 Task: In the  document promotion.pdfSelect Headings and apply  'Italics' Select the text and align it to the  'Center'. Select the table and apply  All Borders
Action: Mouse moved to (325, 434)
Screenshot: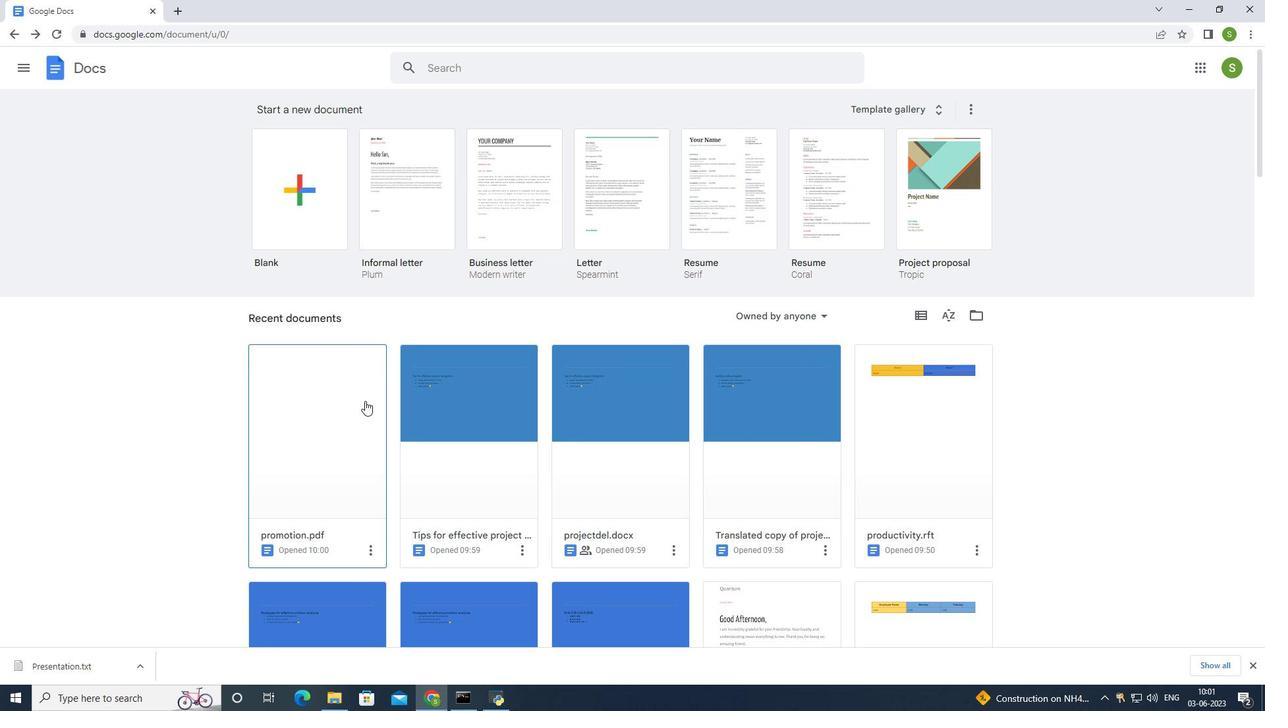 
Action: Mouse pressed left at (325, 434)
Screenshot: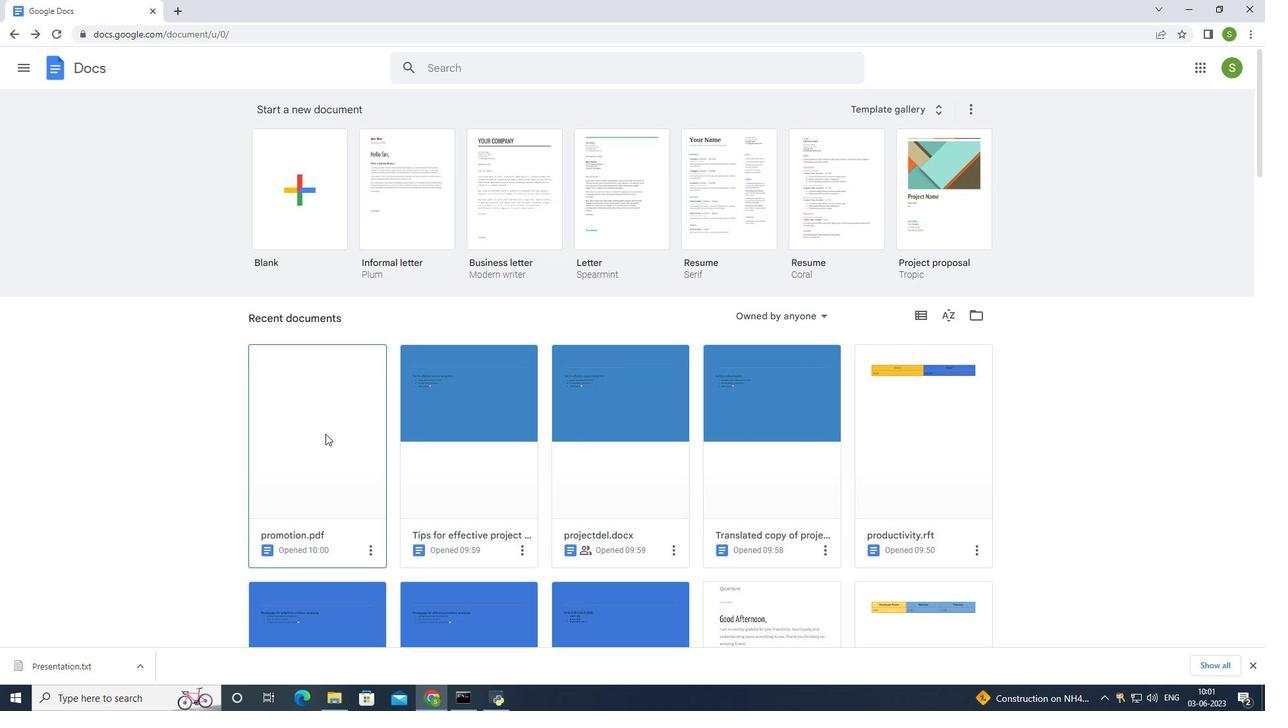 
Action: Mouse moved to (332, 417)
Screenshot: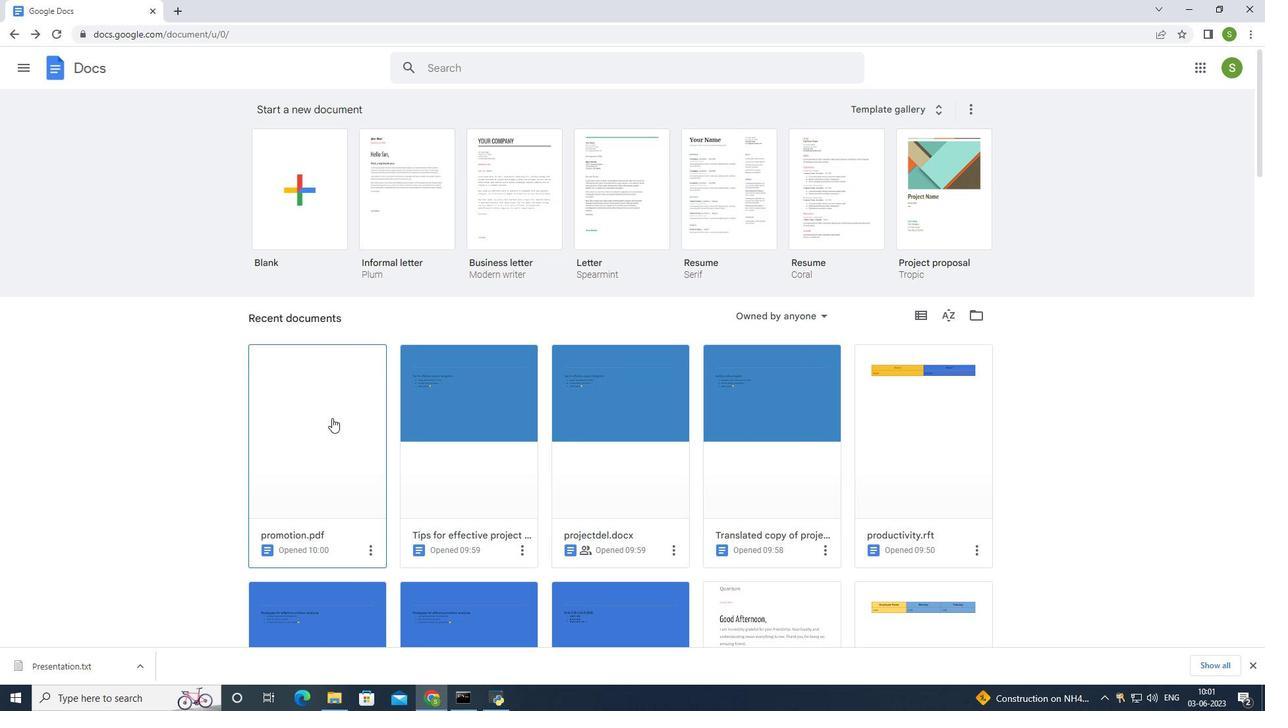 
Action: Mouse pressed left at (332, 417)
Screenshot: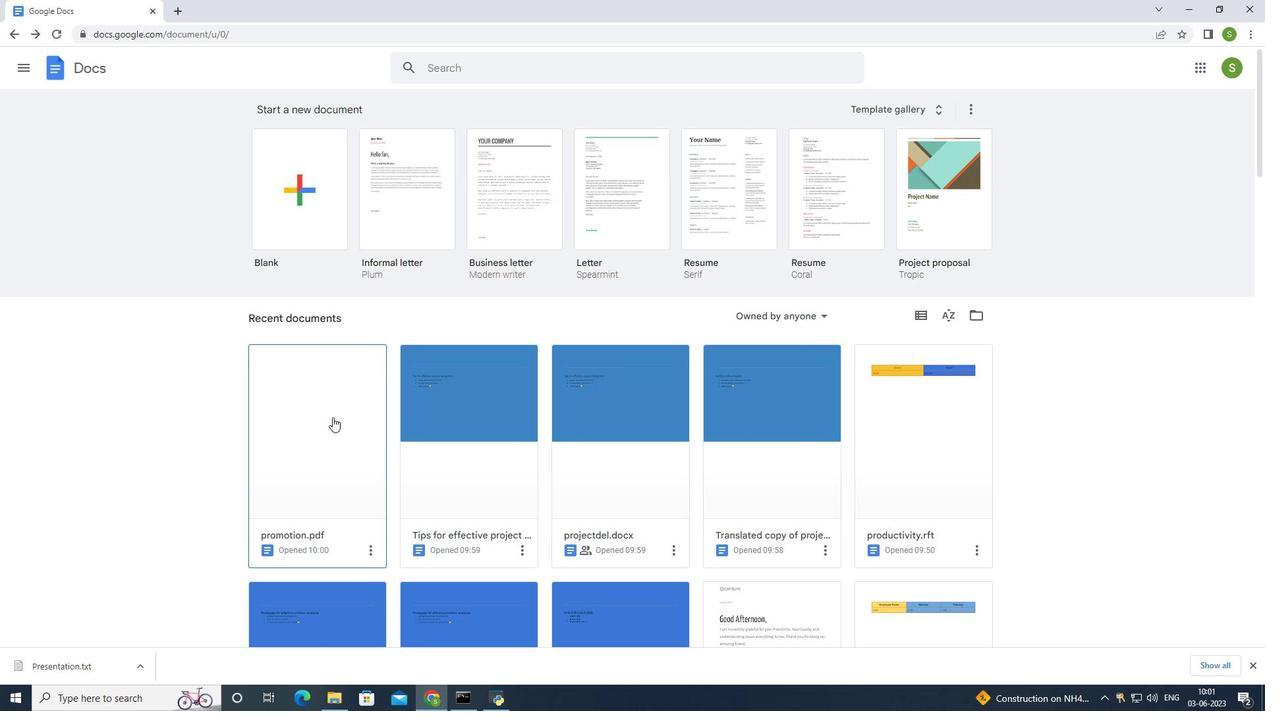 
Action: Mouse moved to (425, 223)
Screenshot: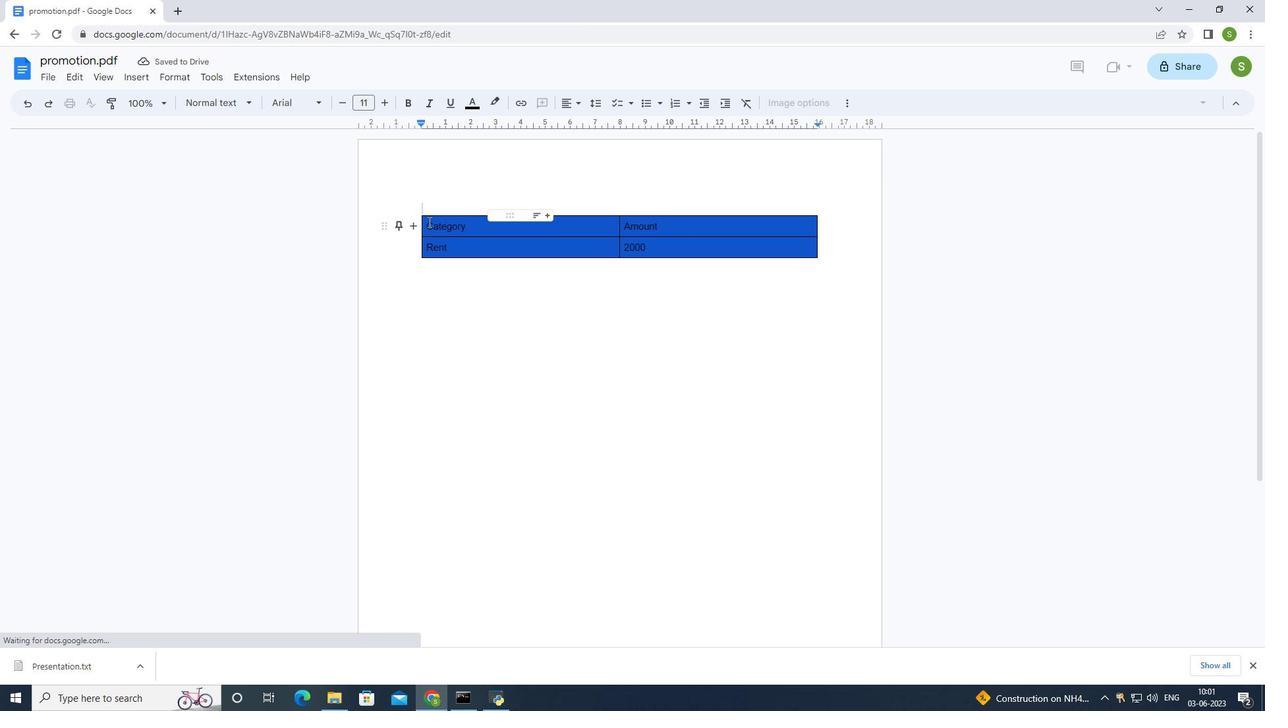 
Action: Mouse pressed left at (425, 223)
Screenshot: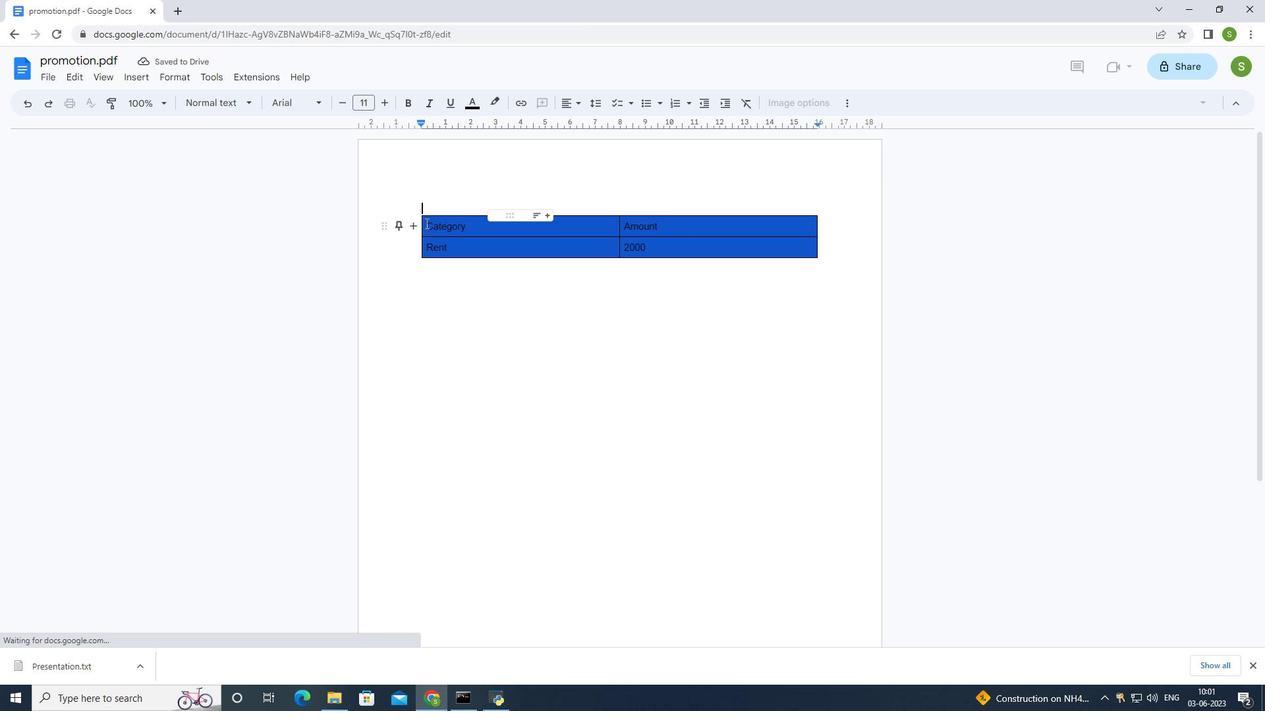 
Action: Mouse moved to (430, 104)
Screenshot: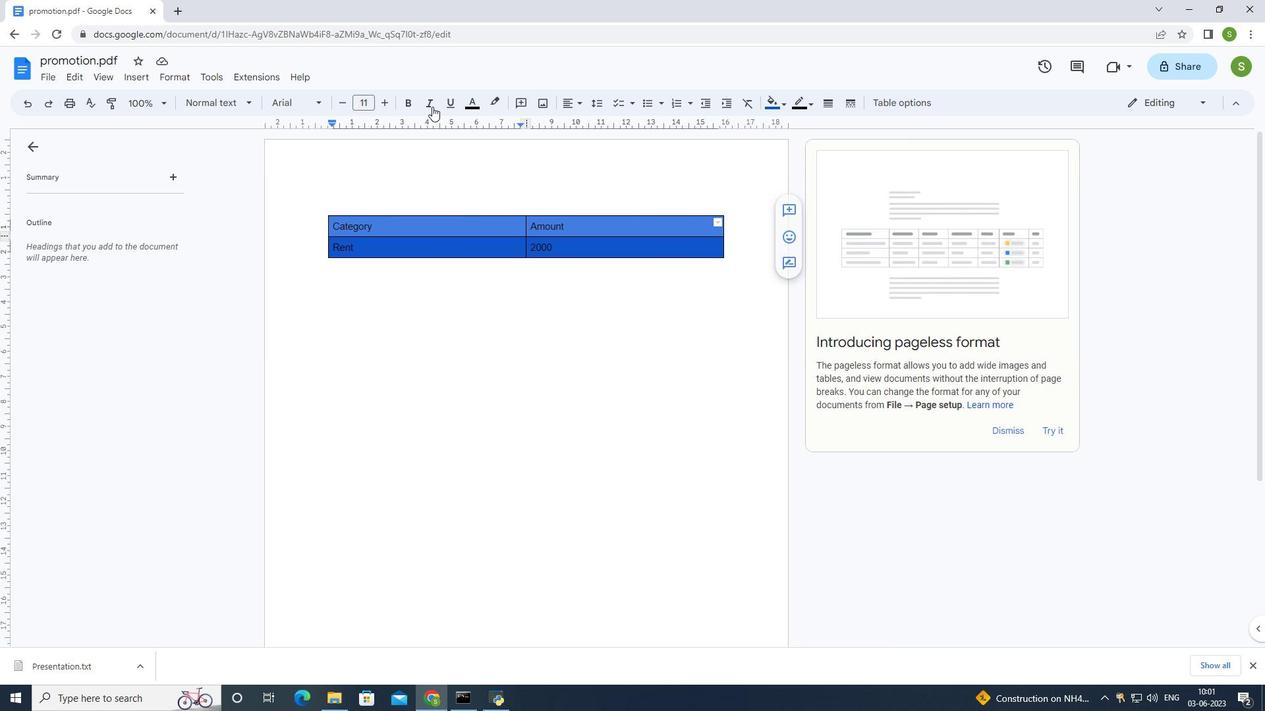 
Action: Mouse pressed left at (430, 104)
Screenshot: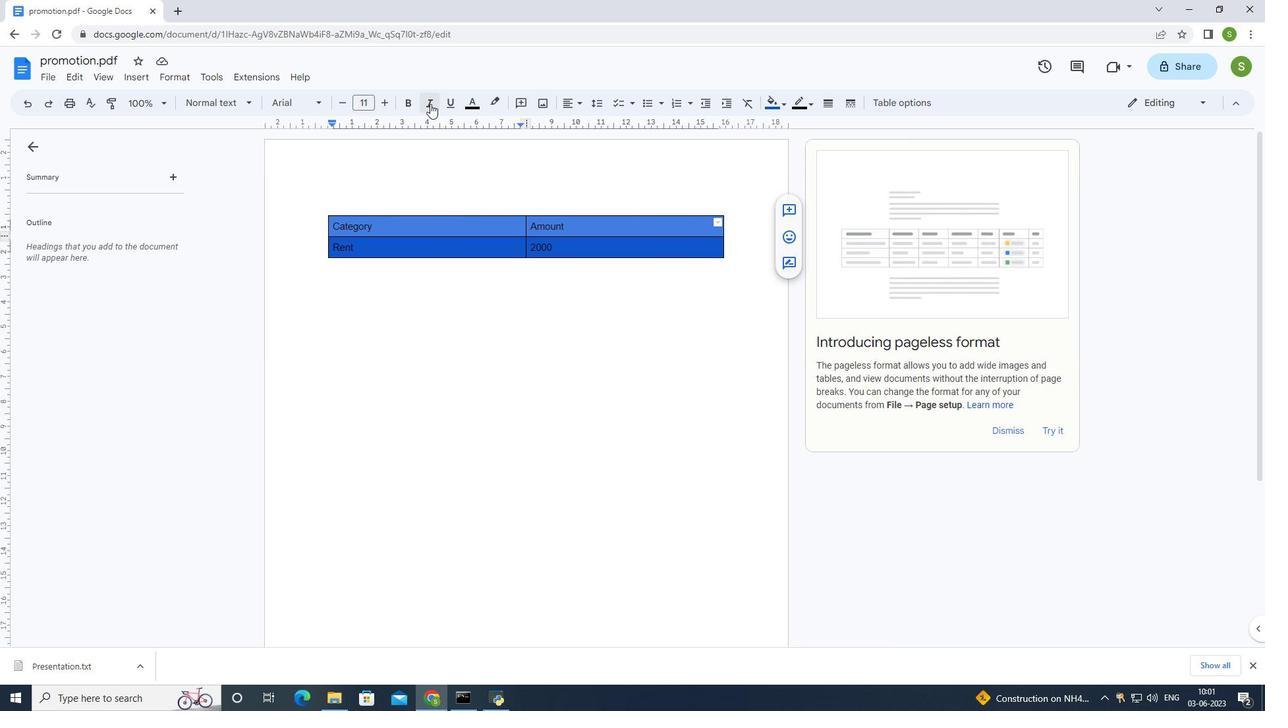 
Action: Mouse moved to (579, 99)
Screenshot: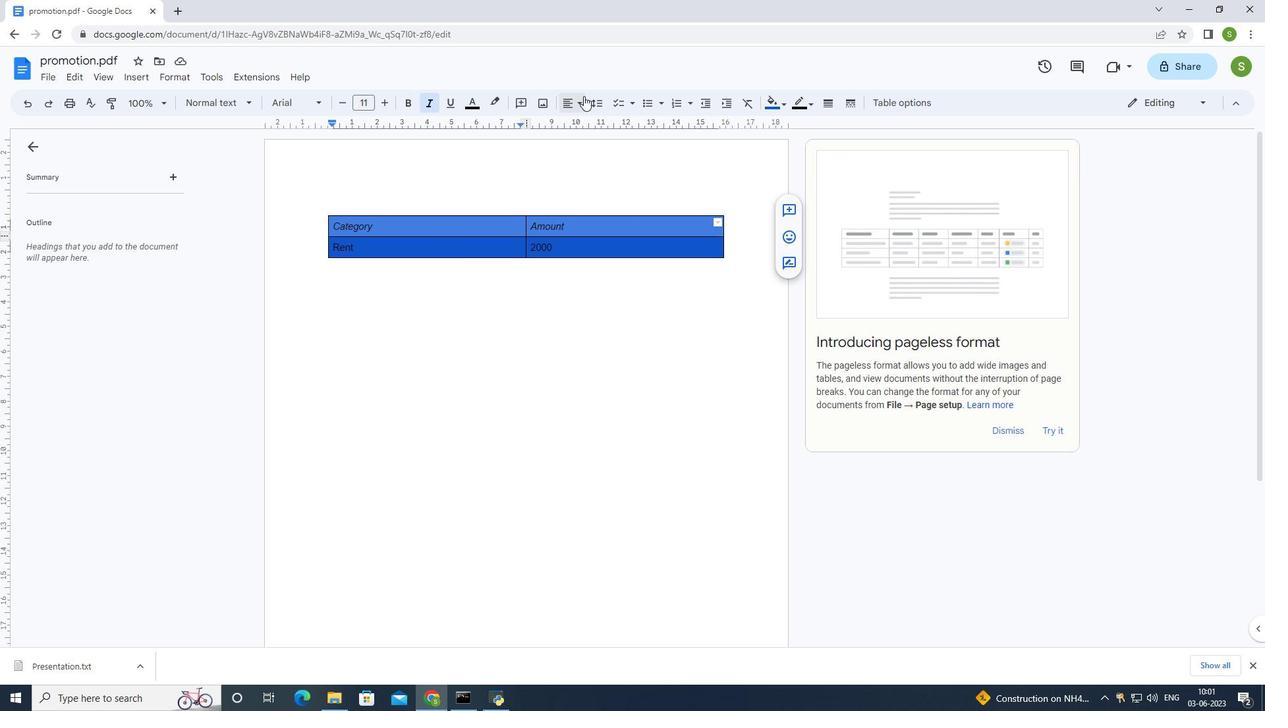 
Action: Mouse pressed left at (579, 99)
Screenshot: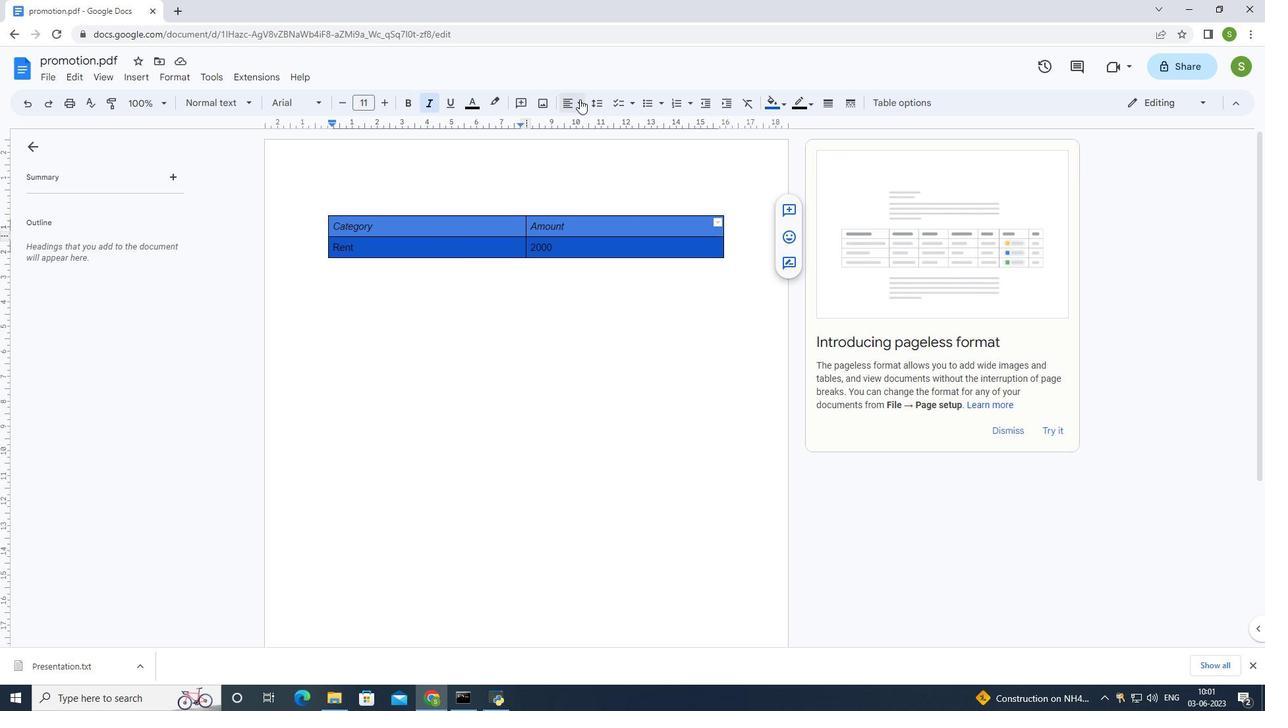 
Action: Mouse moved to (589, 124)
Screenshot: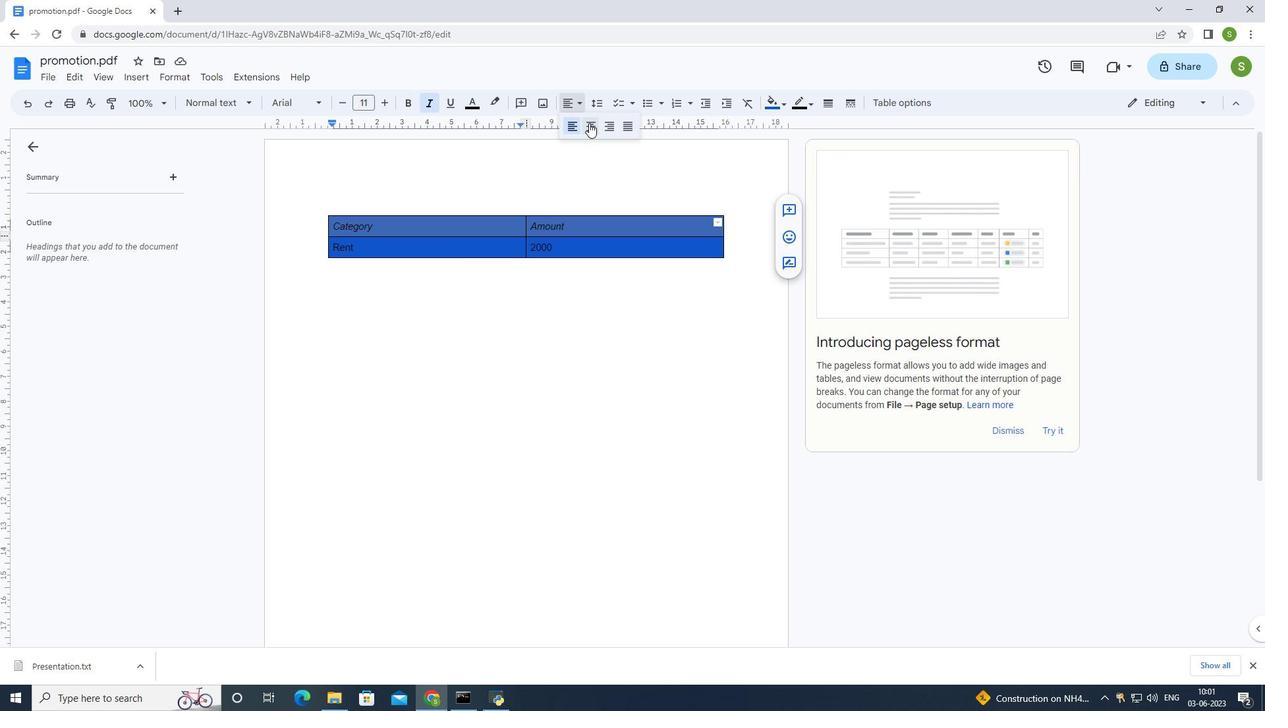 
Action: Mouse pressed left at (589, 124)
Screenshot: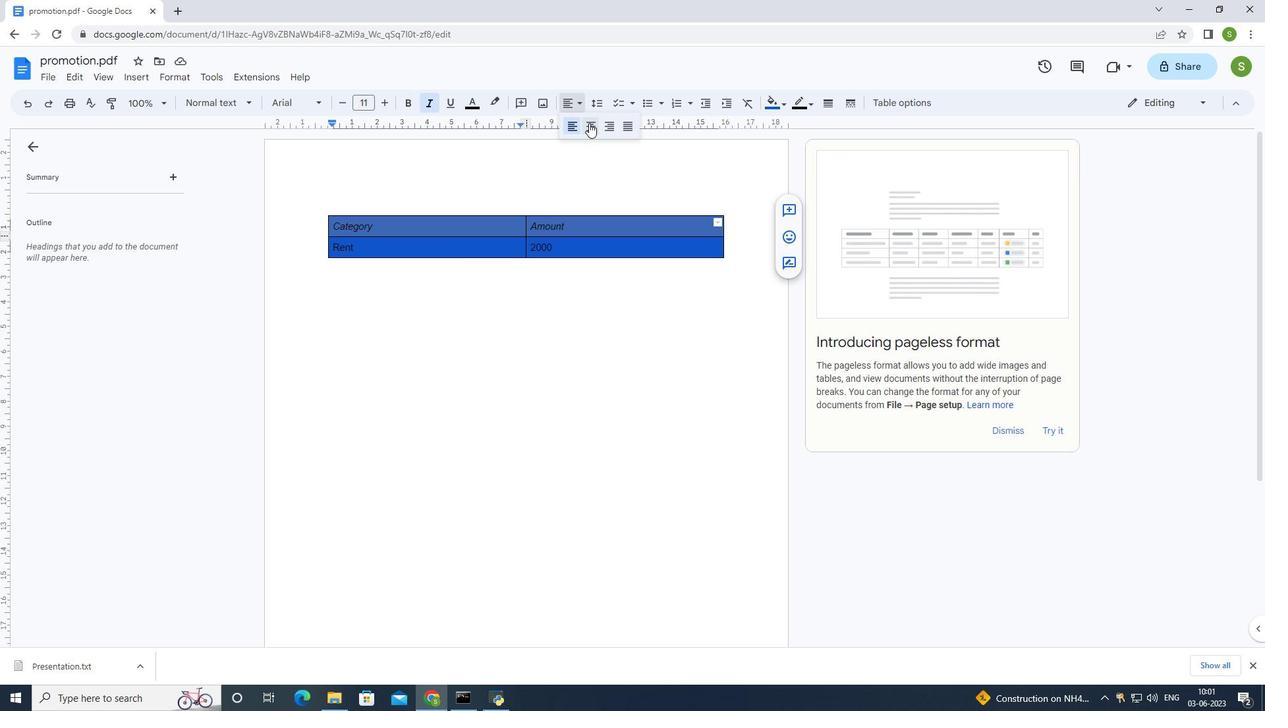 
Action: Mouse moved to (718, 224)
Screenshot: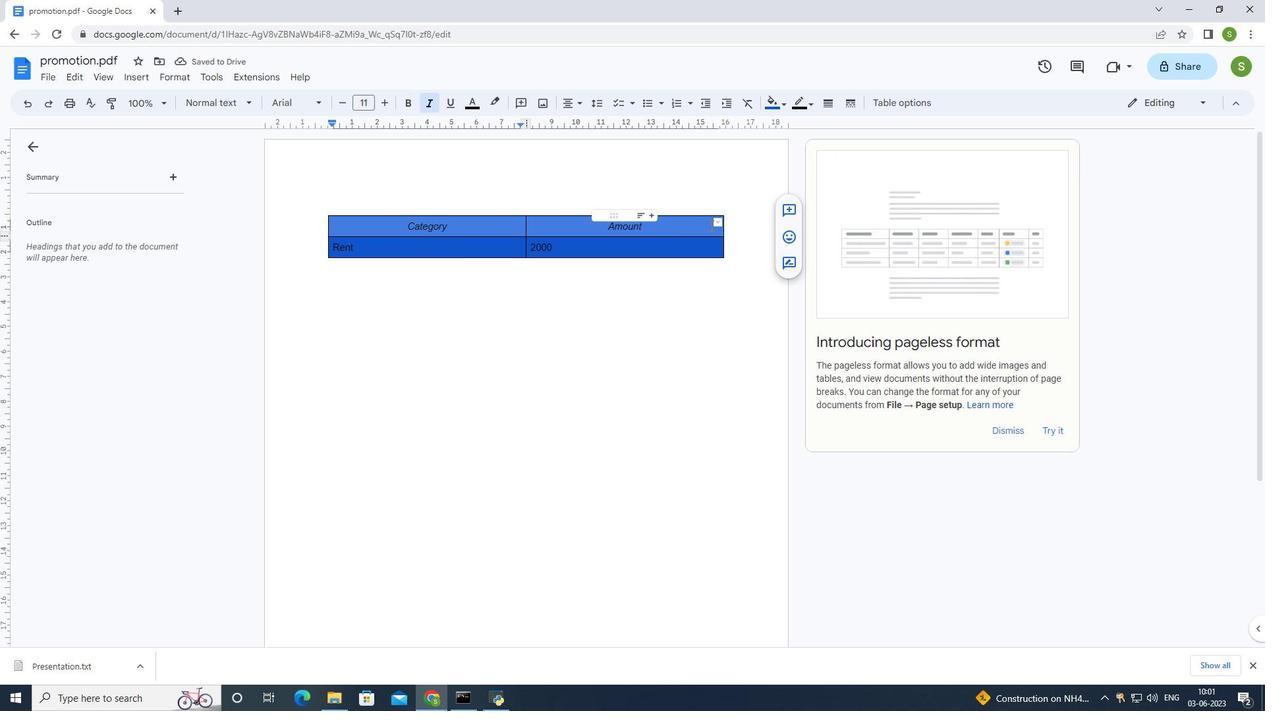 
Action: Mouse pressed left at (718, 224)
Screenshot: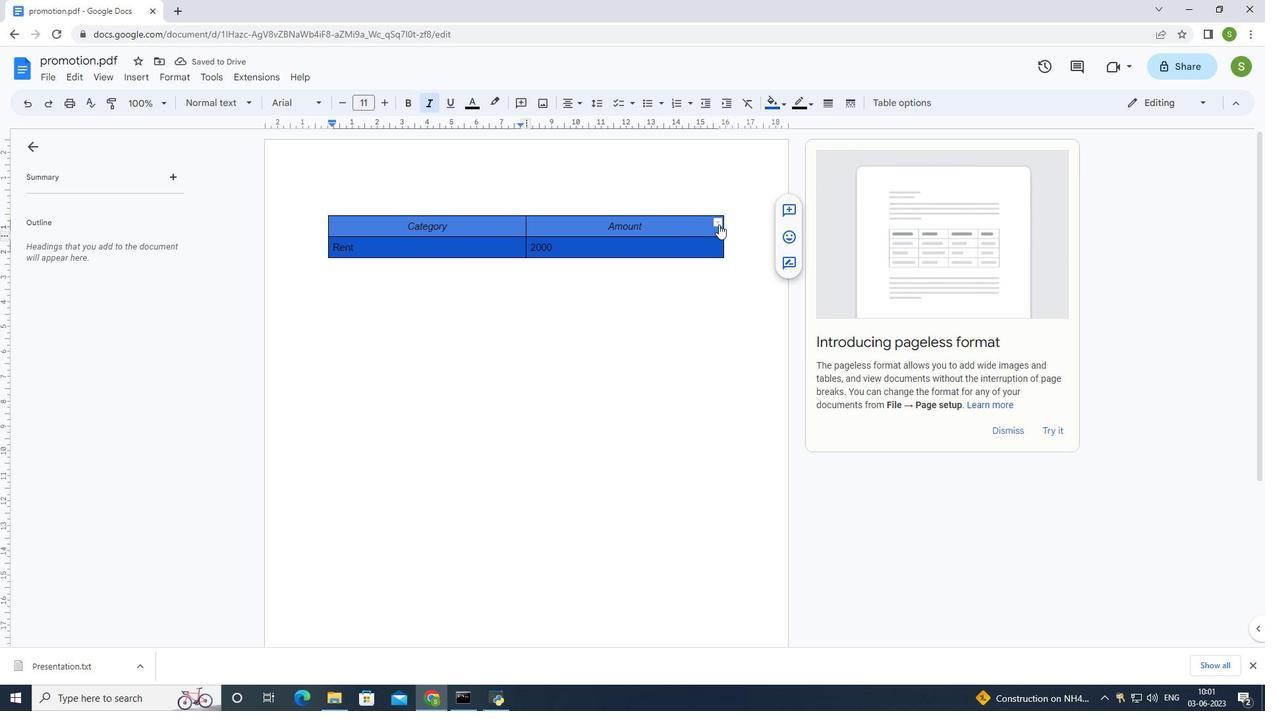 
Action: Mouse moved to (689, 170)
Screenshot: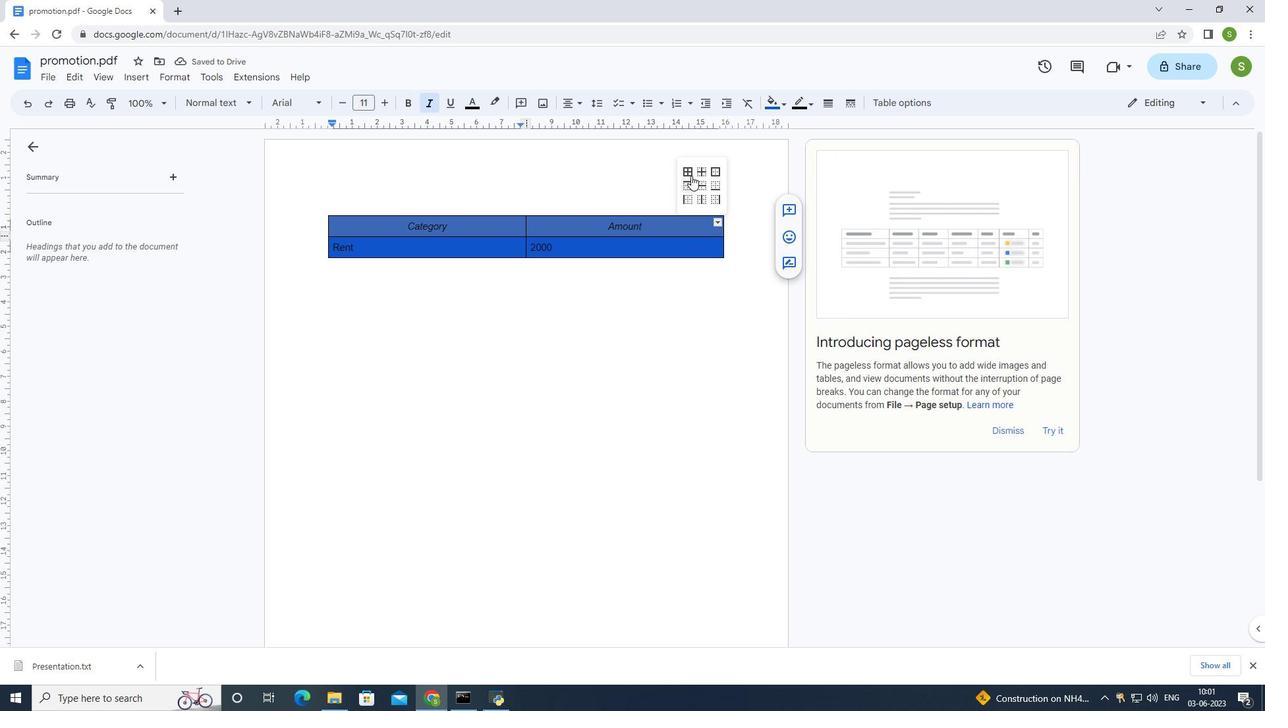 
Action: Mouse pressed left at (689, 170)
Screenshot: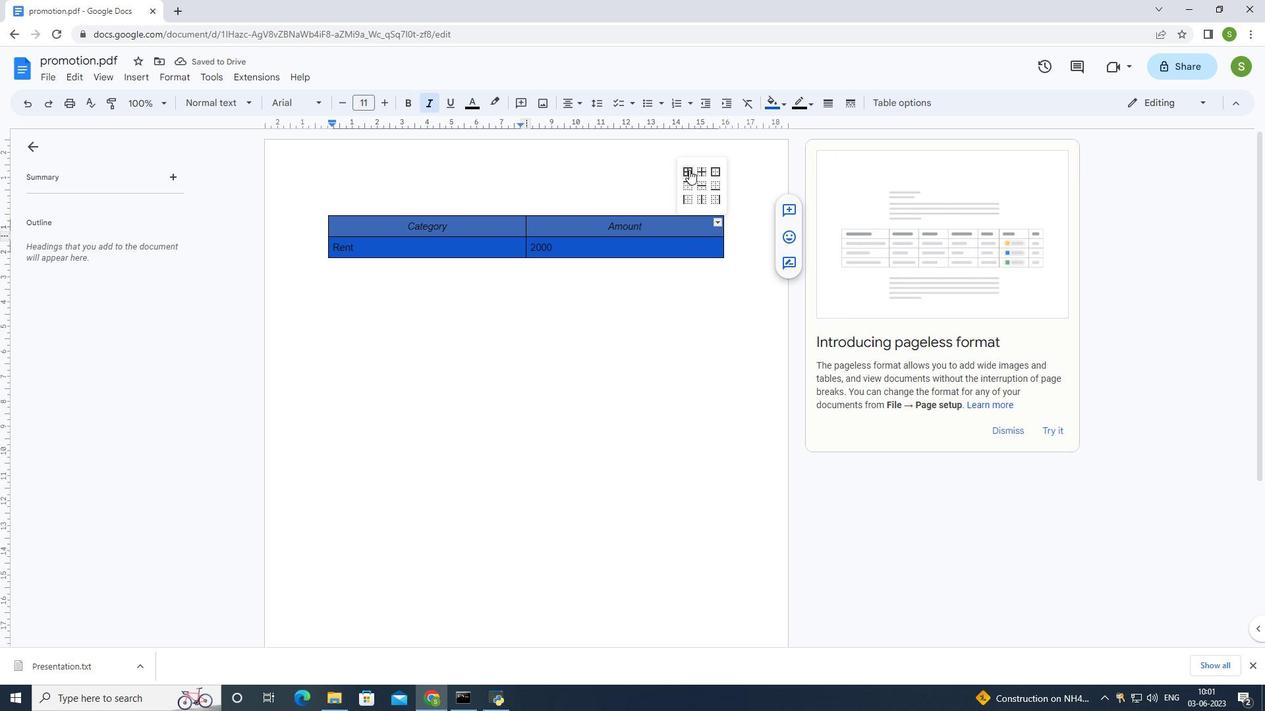 
Action: Mouse moved to (650, 318)
Screenshot: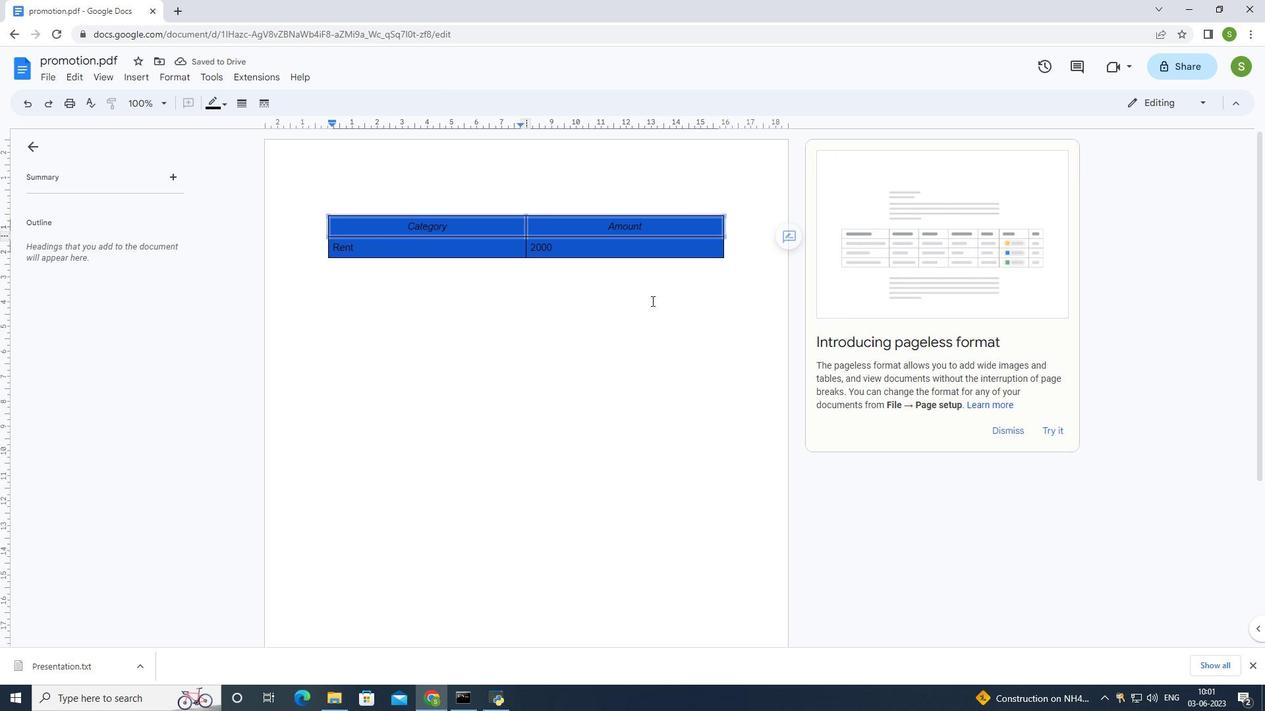 
Action: Mouse pressed left at (650, 318)
Screenshot: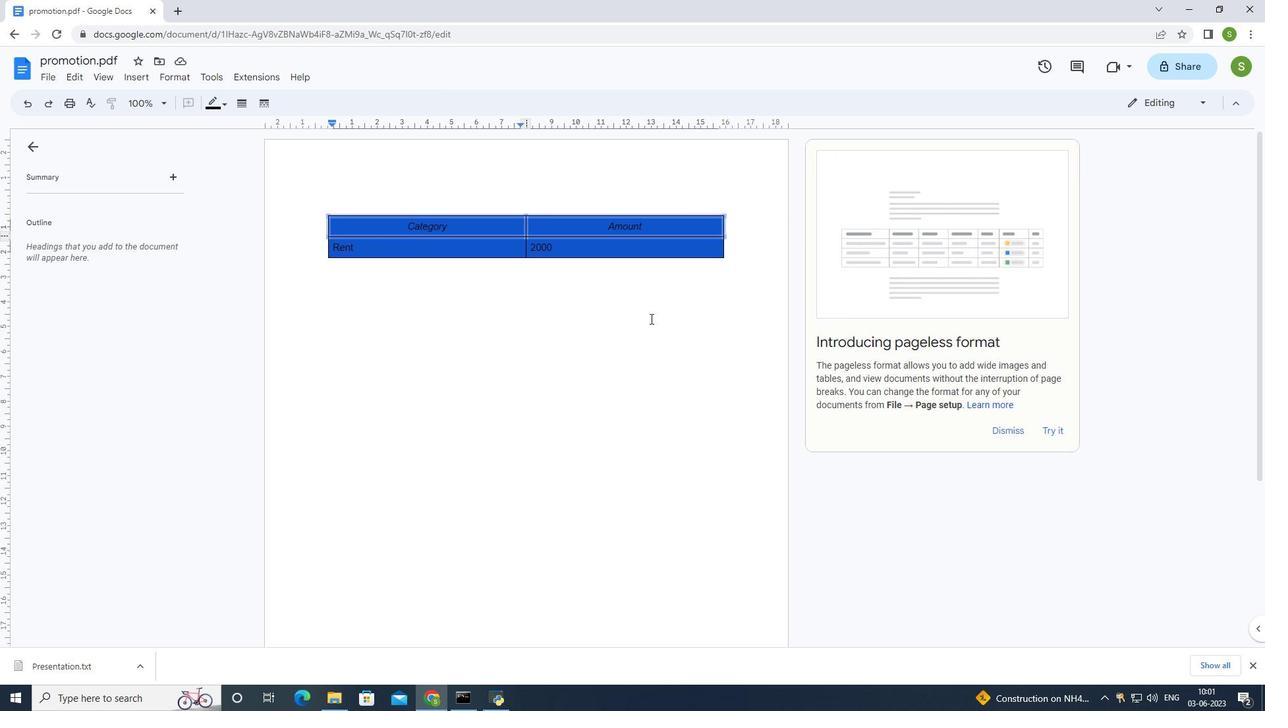 
Action: Mouse moved to (649, 320)
Screenshot: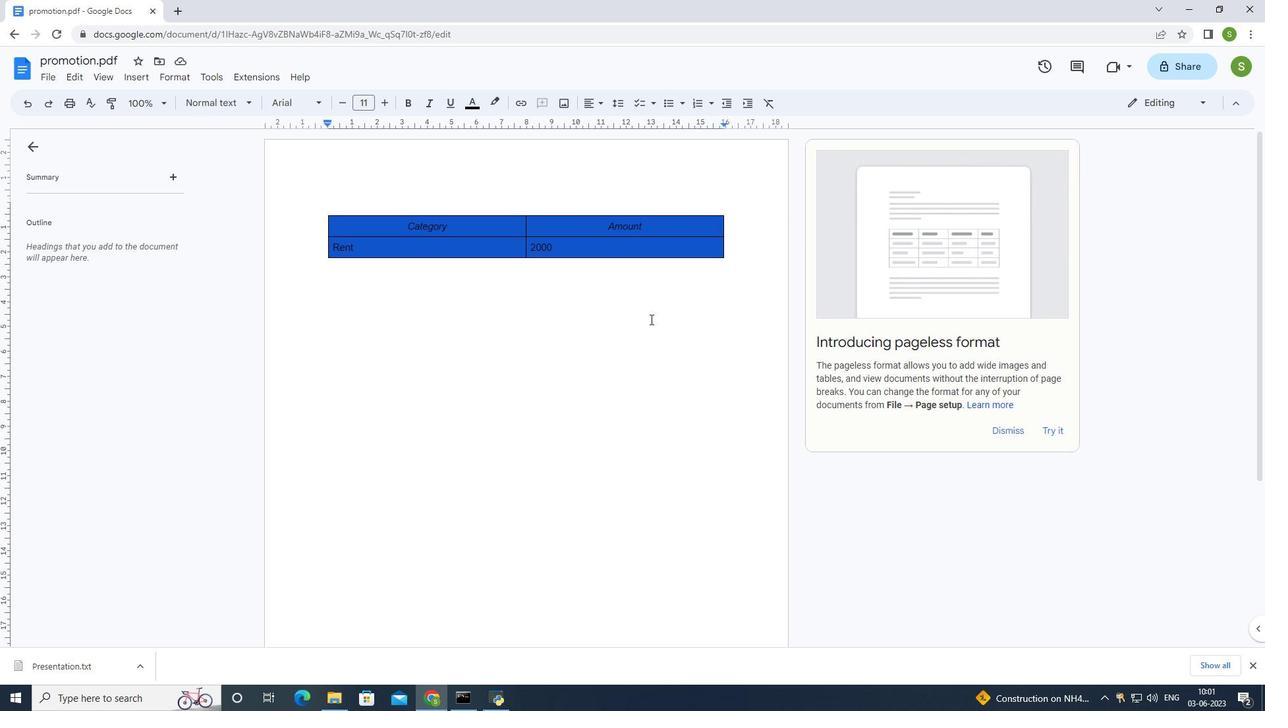 
